 Task: Choose the Value in the other port attributes.
Action: Mouse moved to (41, 629)
Screenshot: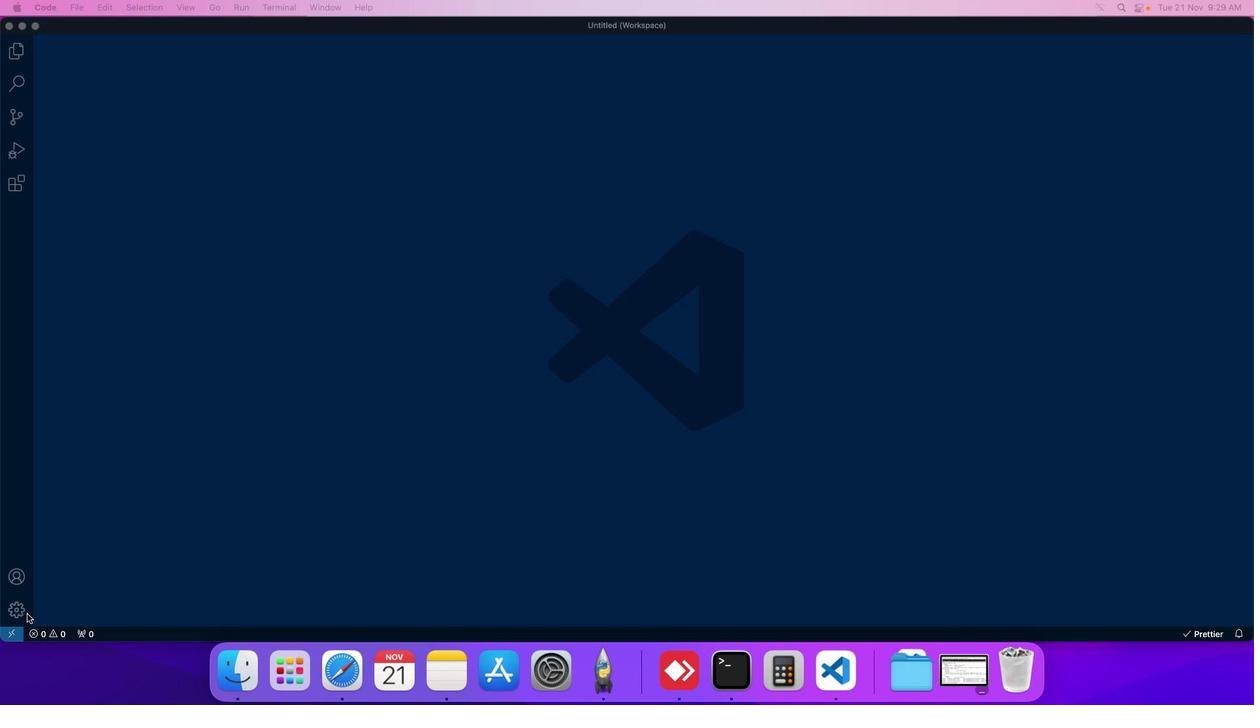 
Action: Mouse pressed left at (41, 629)
Screenshot: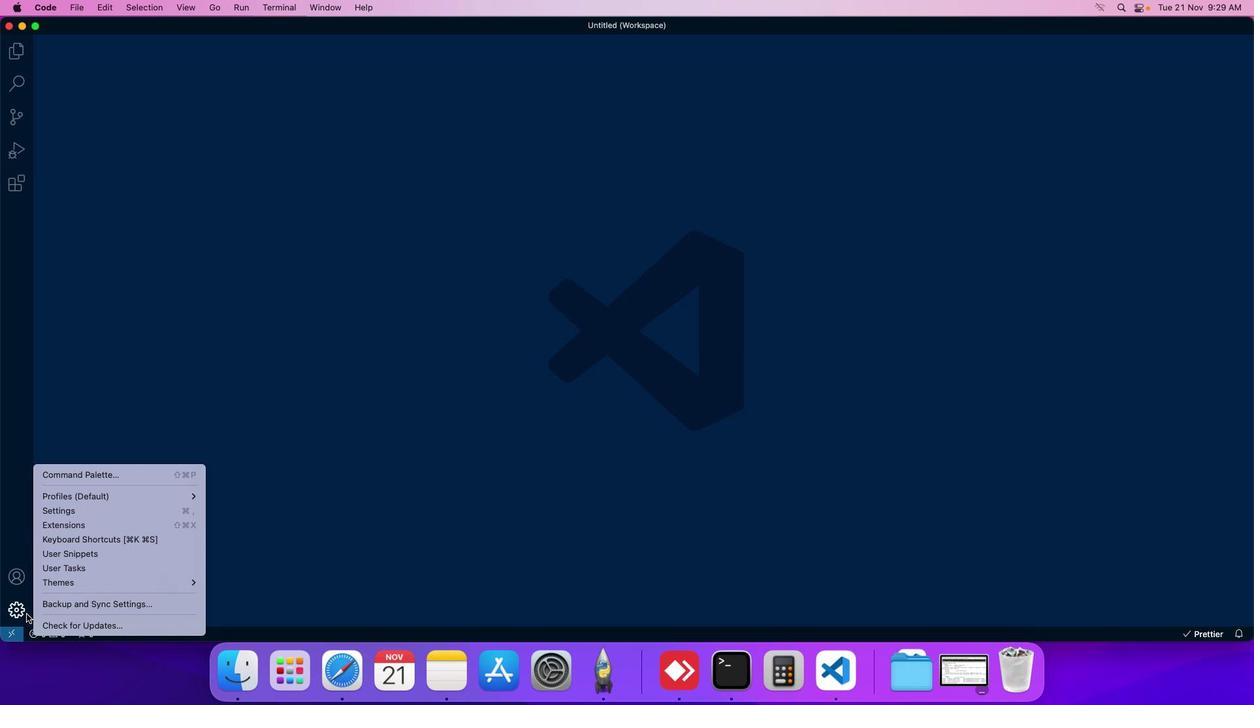 
Action: Mouse moved to (76, 525)
Screenshot: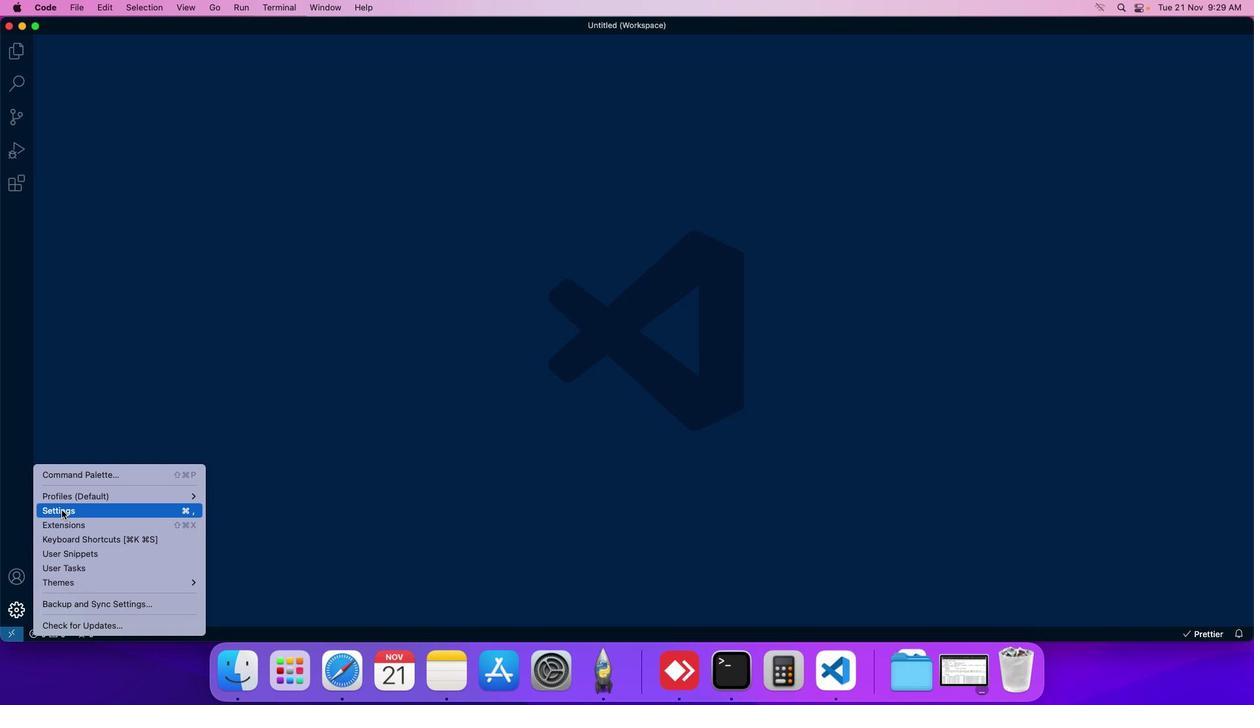 
Action: Mouse pressed left at (76, 525)
Screenshot: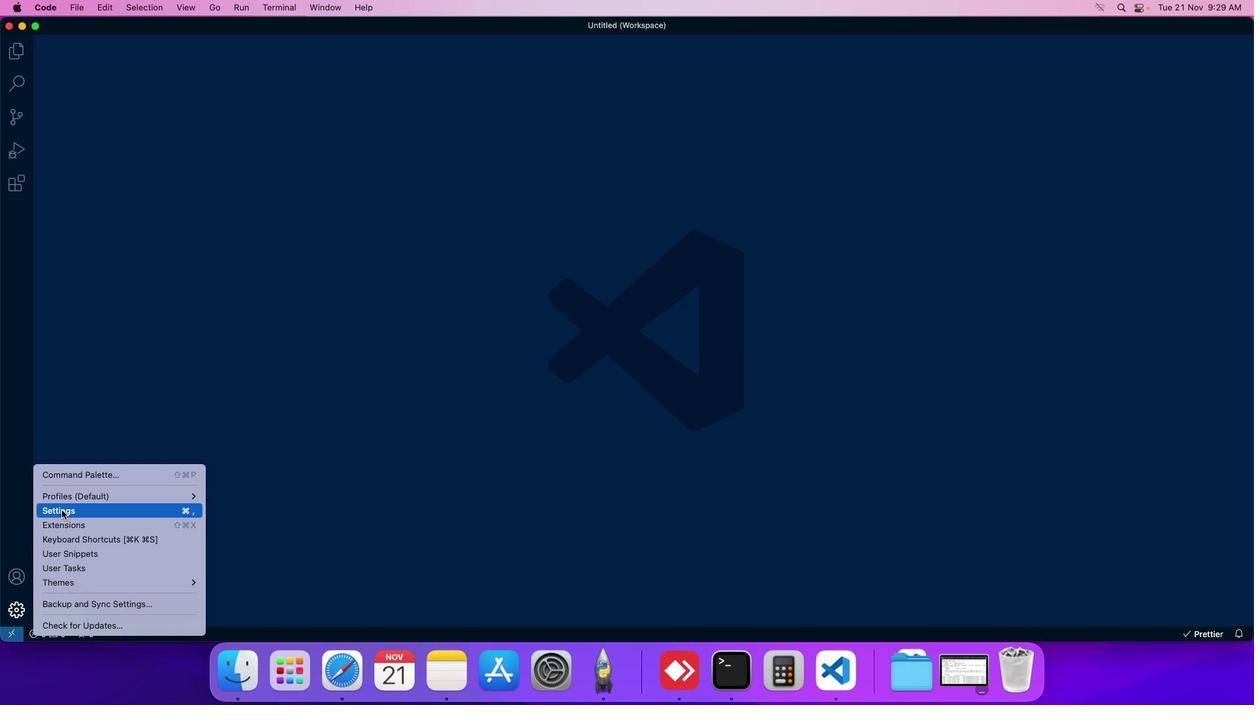 
Action: Mouse moved to (303, 125)
Screenshot: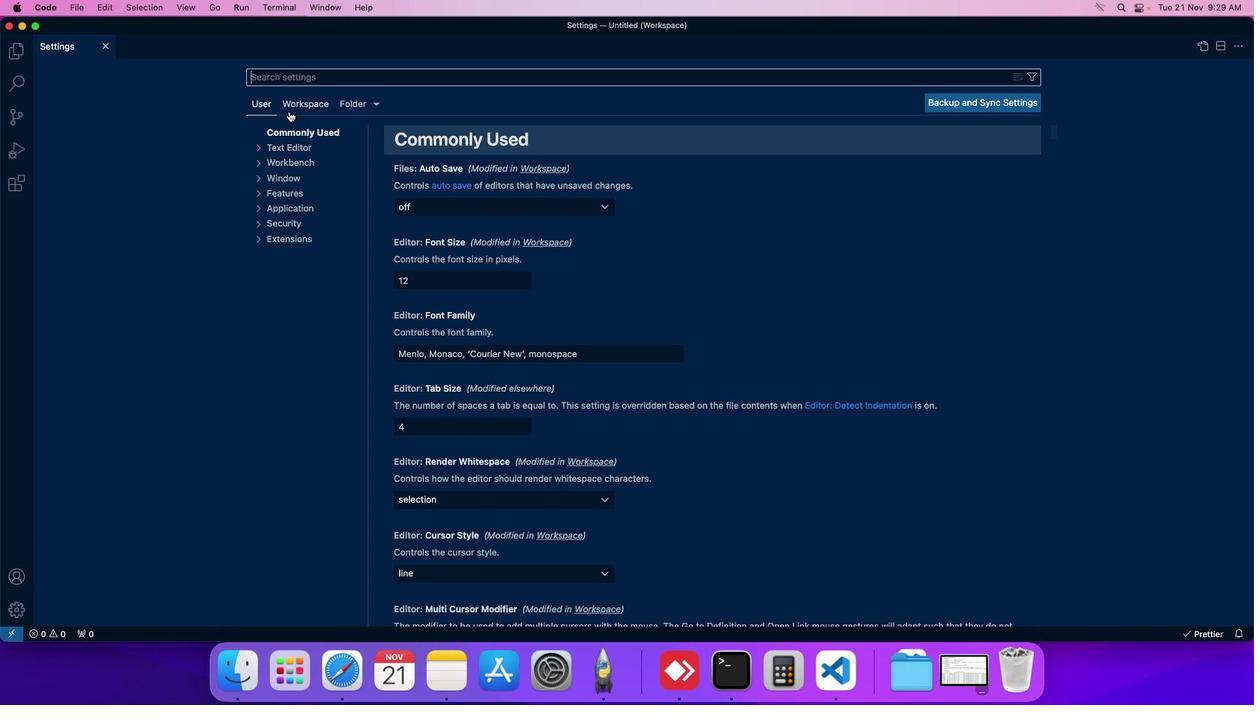 
Action: Mouse pressed left at (303, 125)
Screenshot: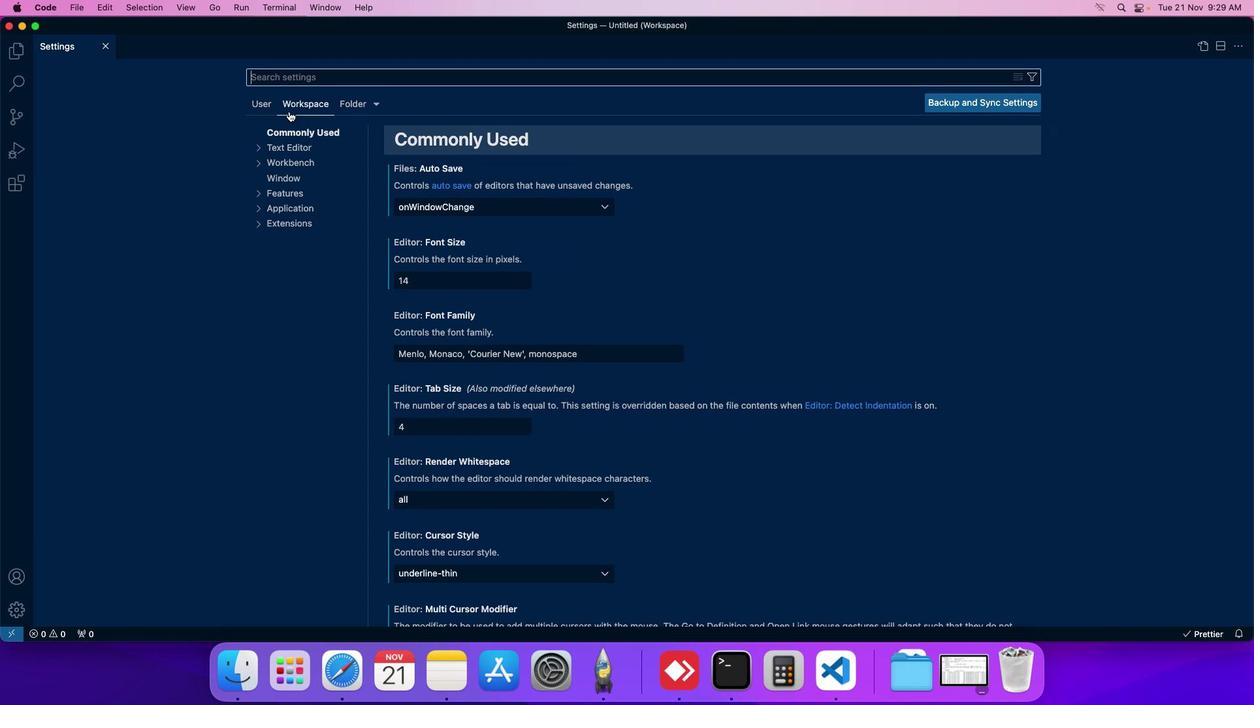 
Action: Mouse moved to (300, 208)
Screenshot: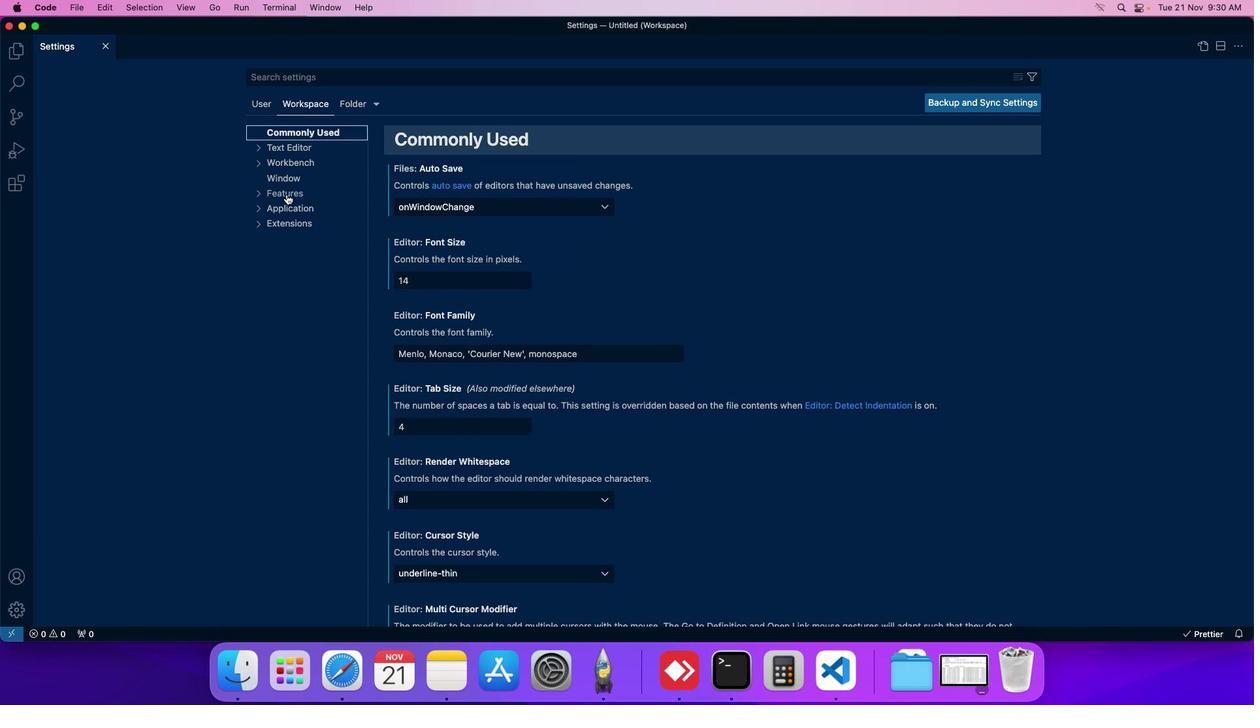 
Action: Mouse pressed left at (300, 208)
Screenshot: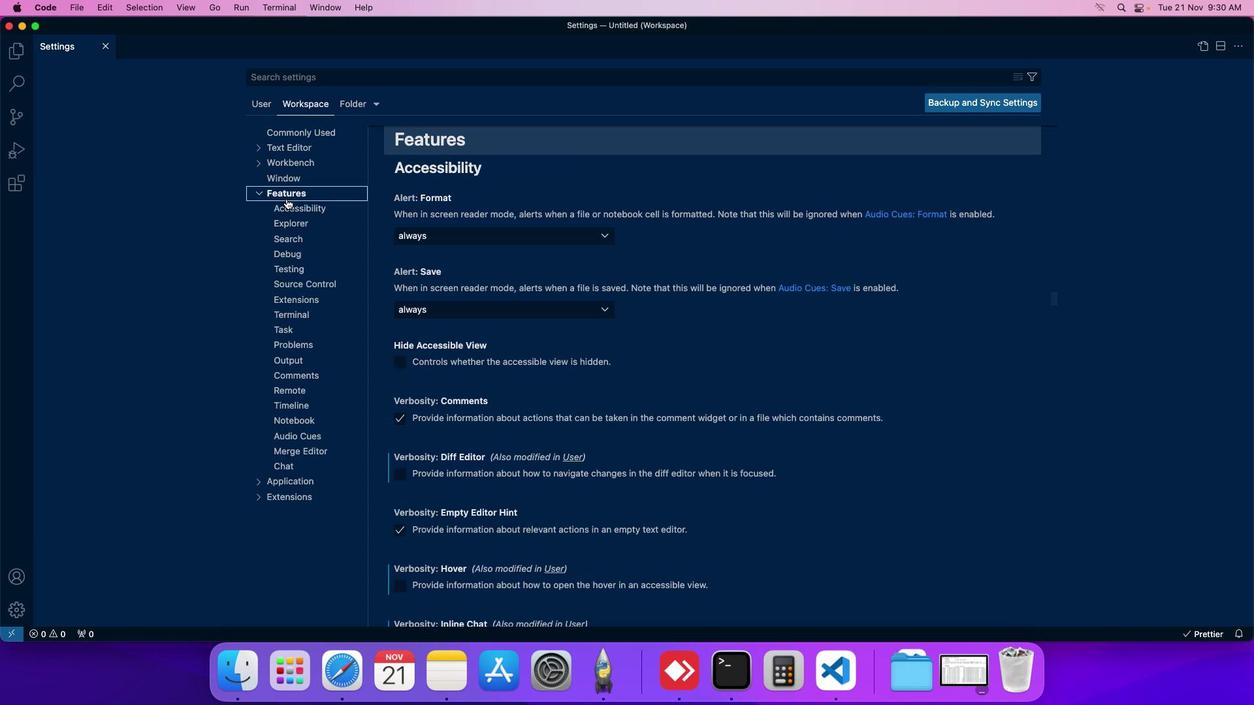 
Action: Mouse moved to (301, 401)
Screenshot: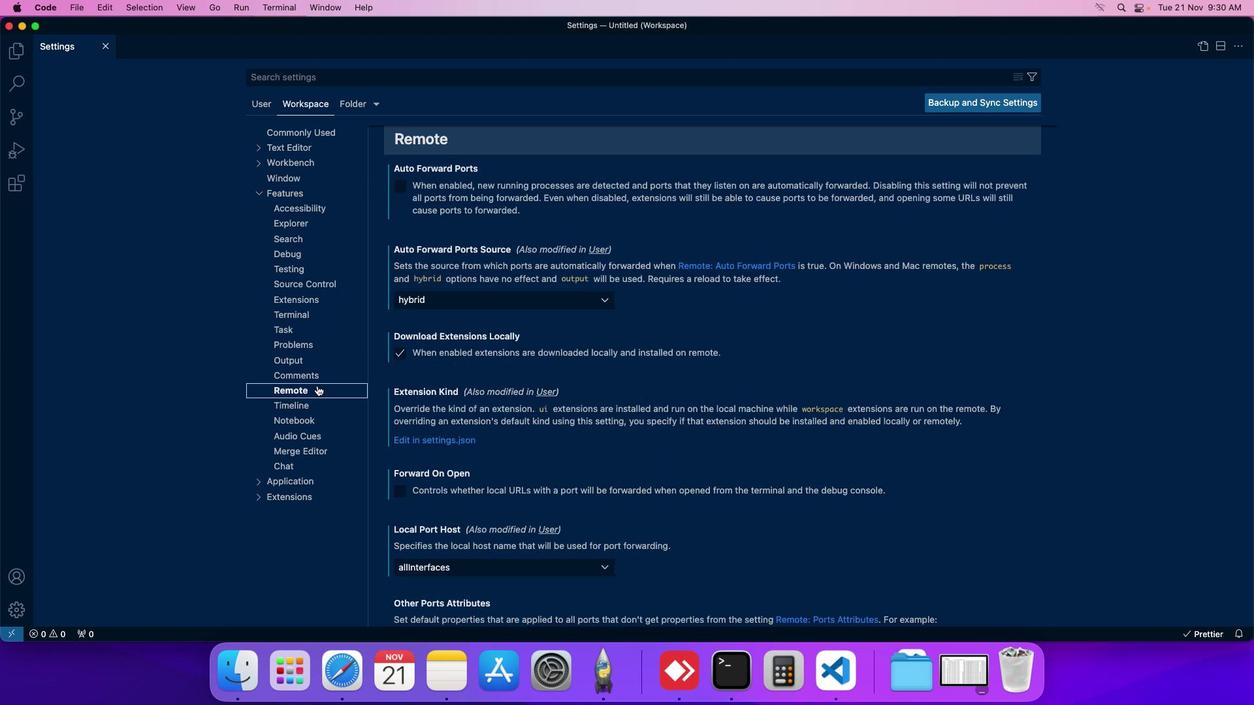 
Action: Mouse pressed left at (301, 401)
Screenshot: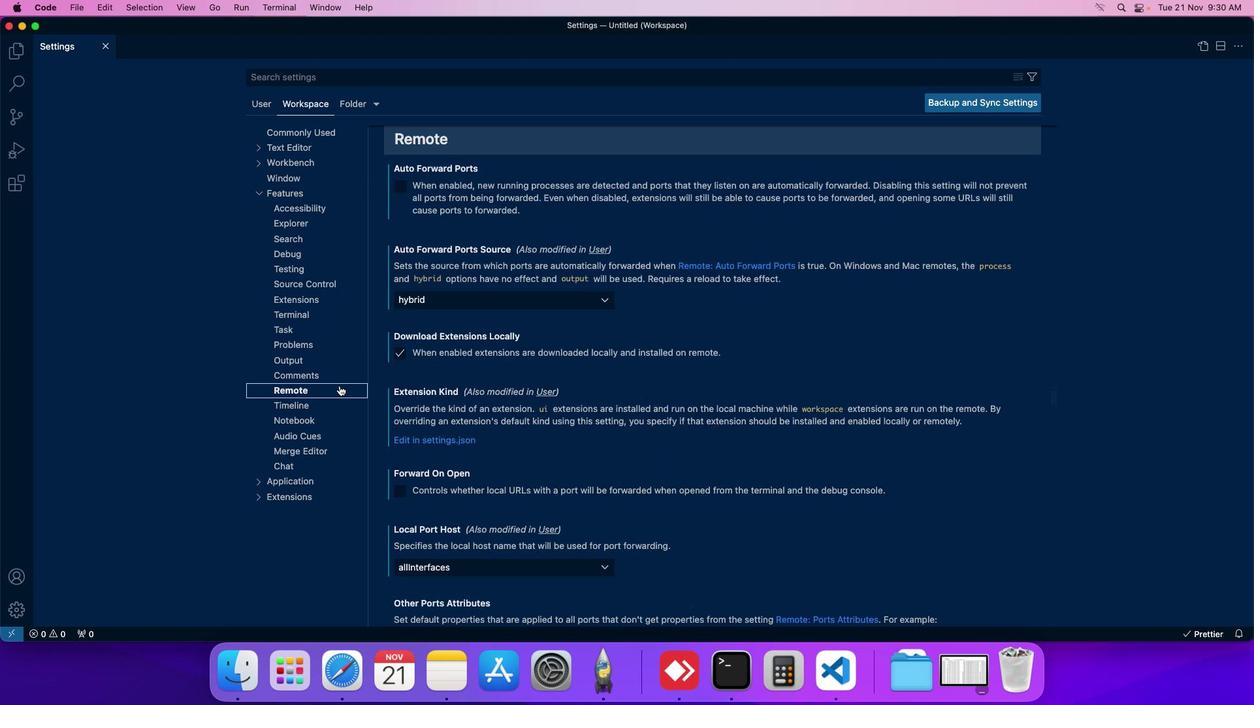 
Action: Mouse moved to (448, 399)
Screenshot: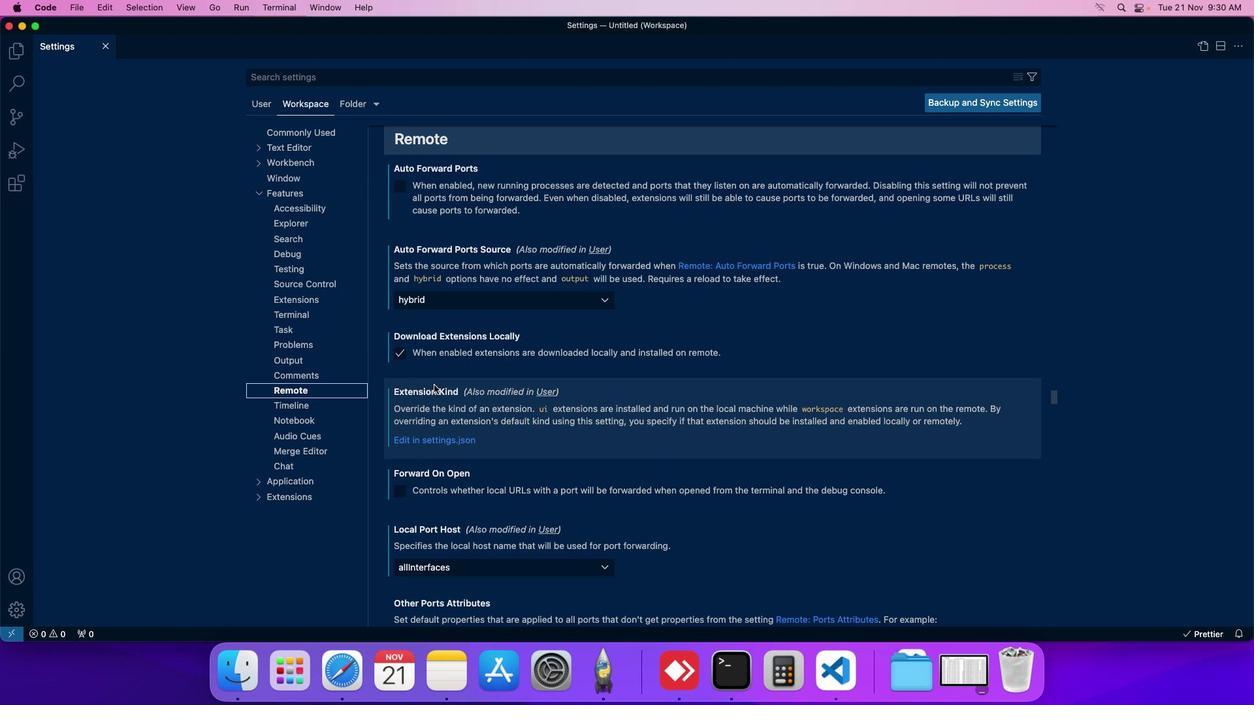 
Action: Mouse scrolled (448, 399) with delta (14, 13)
Screenshot: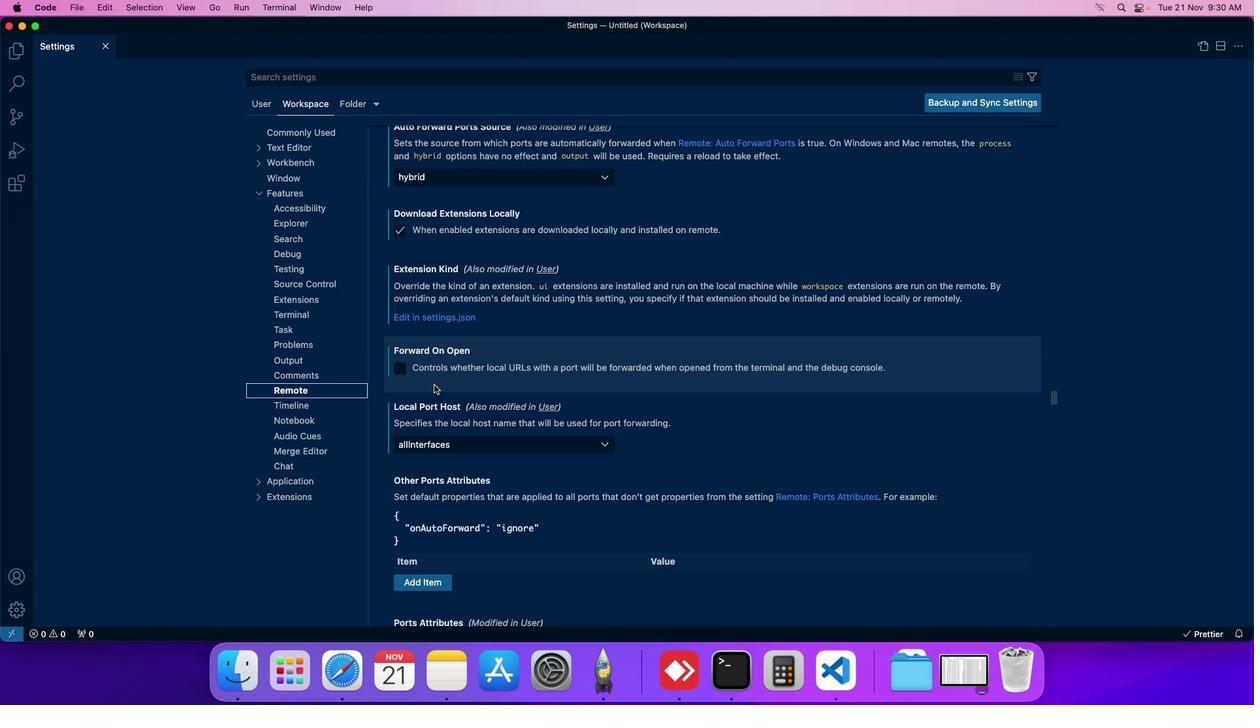 
Action: Mouse scrolled (448, 399) with delta (14, 13)
Screenshot: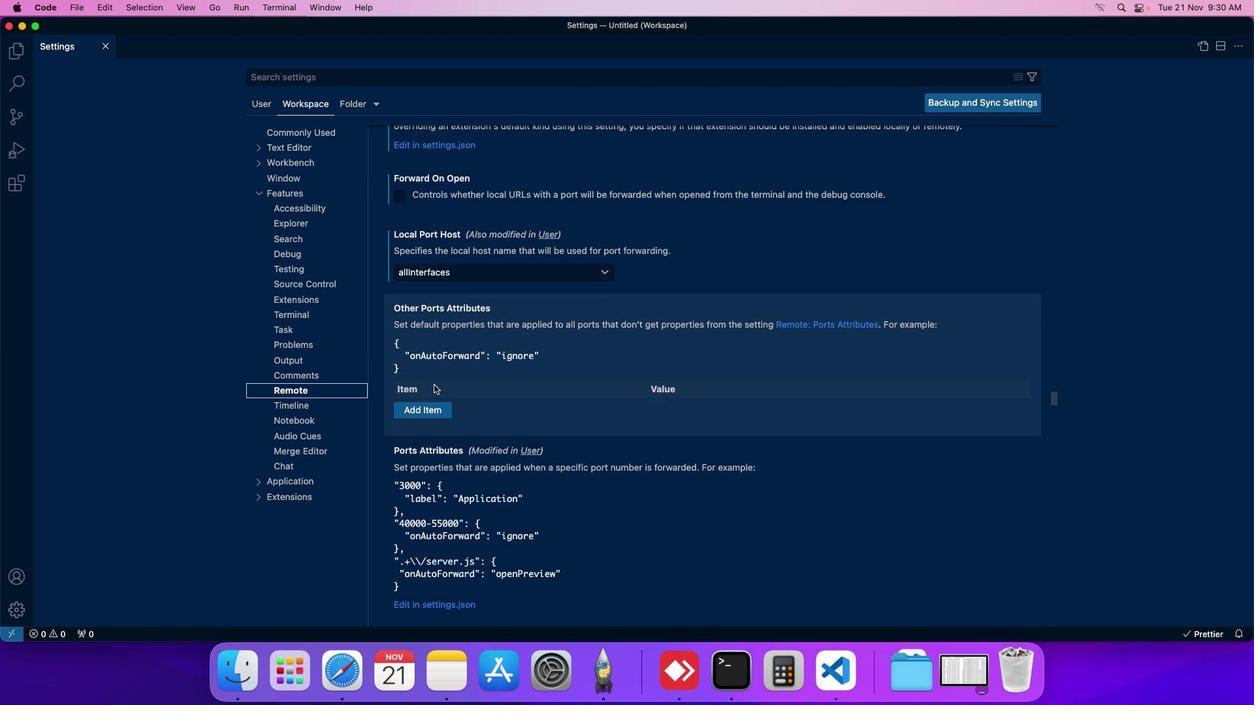 
Action: Mouse moved to (452, 431)
Screenshot: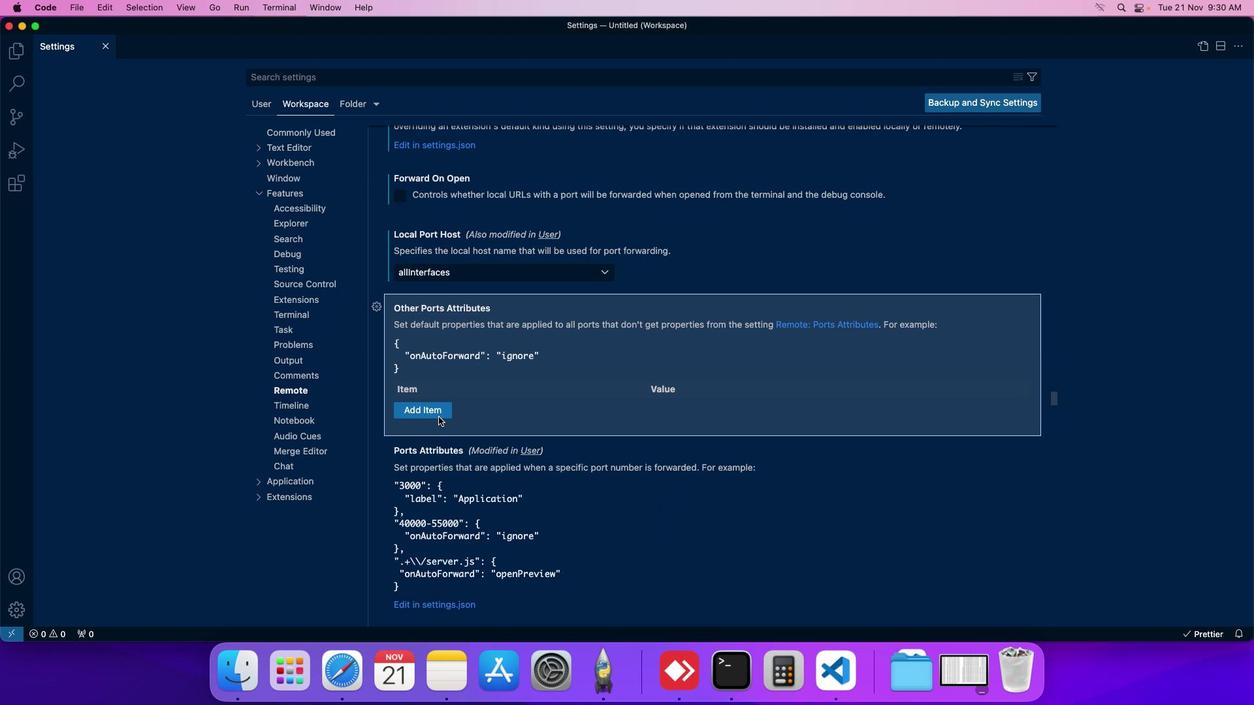 
Action: Mouse pressed left at (452, 431)
Screenshot: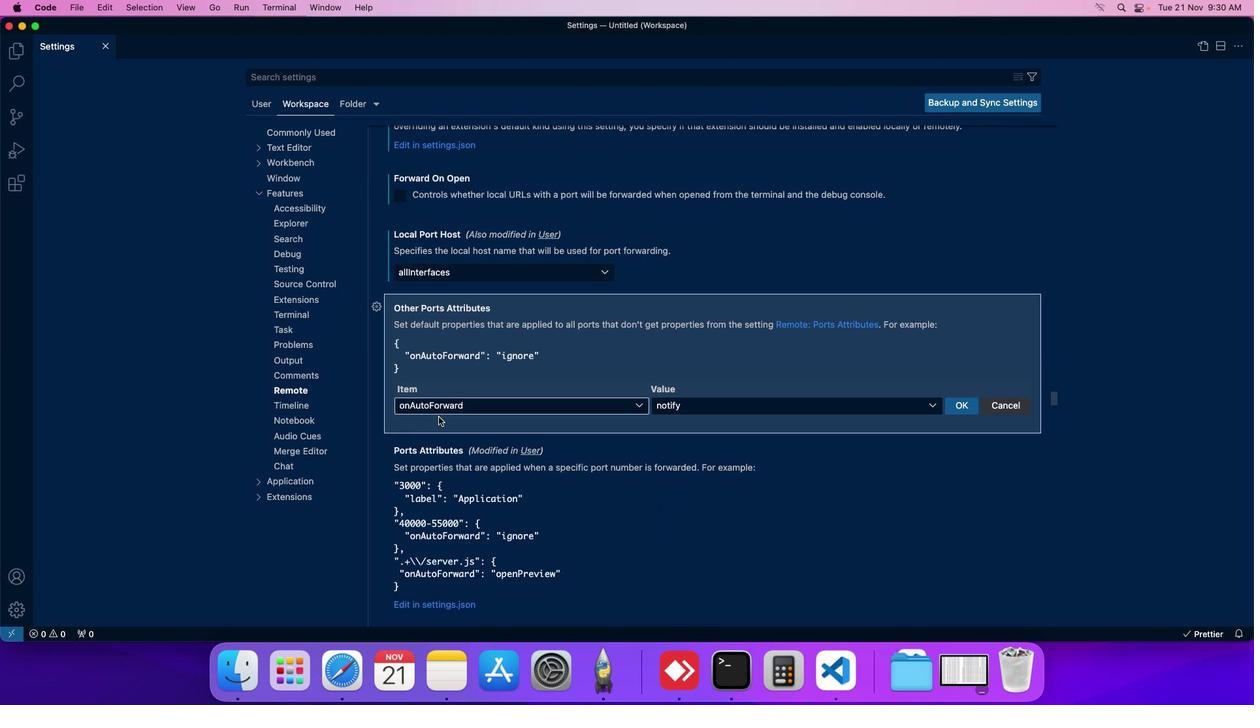 
Action: Mouse moved to (721, 426)
Screenshot: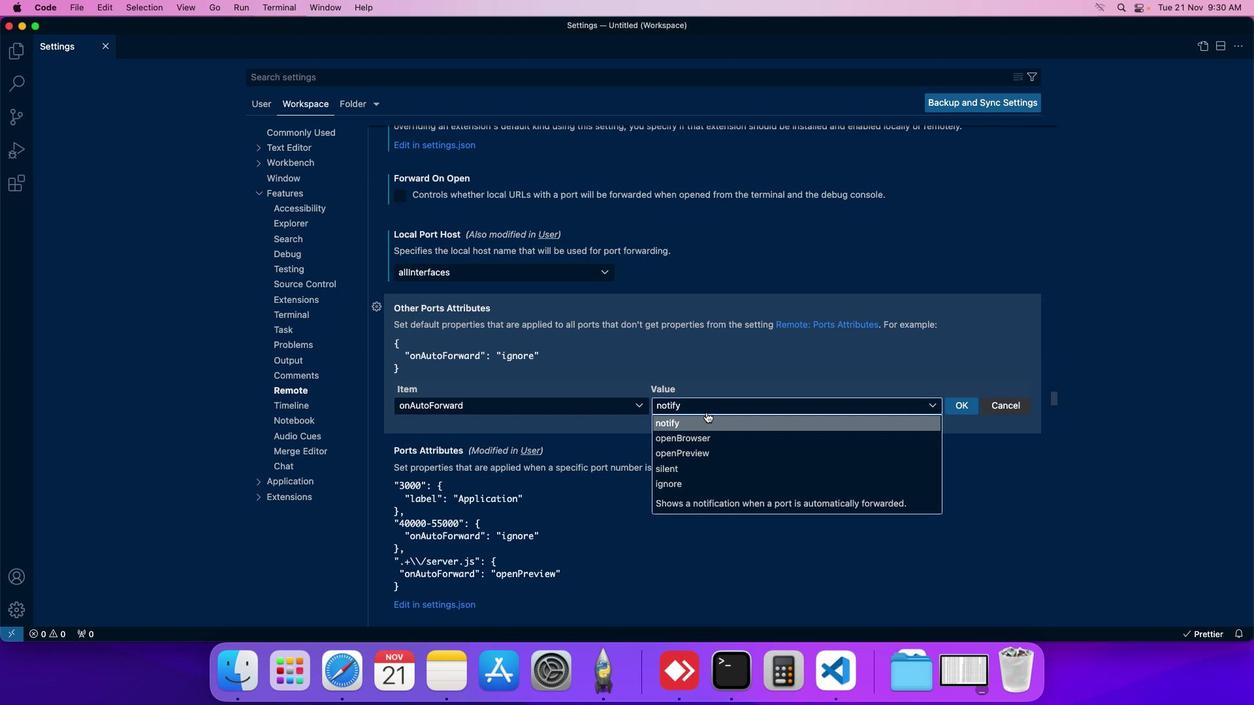 
Action: Mouse pressed left at (721, 426)
Screenshot: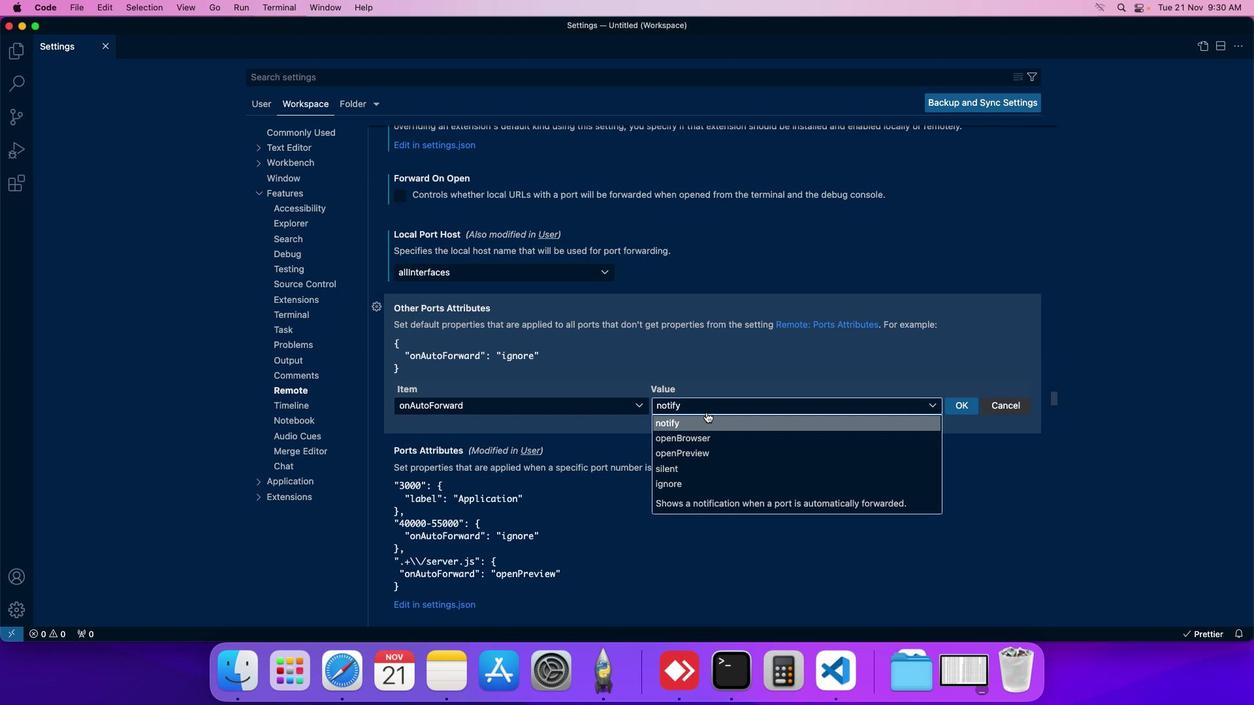 
Action: Mouse moved to (716, 448)
Screenshot: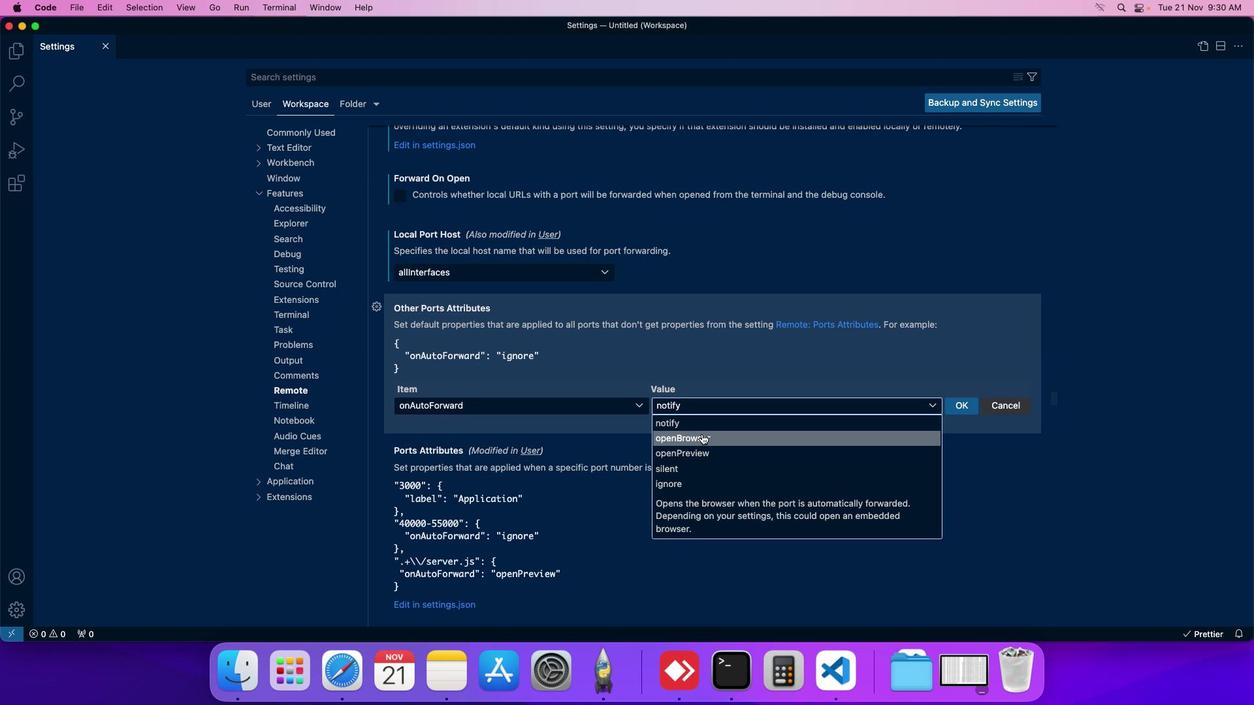 
